 Task: Add an event with the title Third Coffee Meeting with Key Industry Expert, date '2024/03/10', time 7:50 AM to 9:50 AMand add a description: Staff Training on Customer Service is a comprehensive and interactive program designed to equip employees with the skills, knowledge, and mindset necessary to deliver exceptional customer service experiences. This training focuses on building strong customer relationships, enhancing communication skills, and developing problem-solving abilities to exceed customer expectations._x000D_
_x000D_
, put the event into Green category, logged in from the account softage.7@softage.netand send the event invitation to softage.10@softage.net and softage.5@softage.net. Set a reminder for the event 181 day before
Action: Mouse moved to (74, 102)
Screenshot: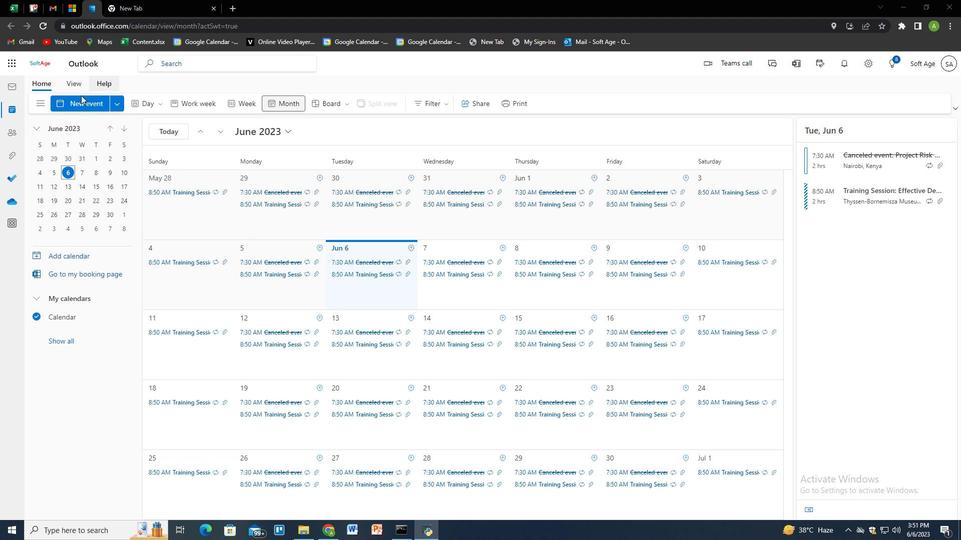 
Action: Mouse pressed left at (74, 102)
Screenshot: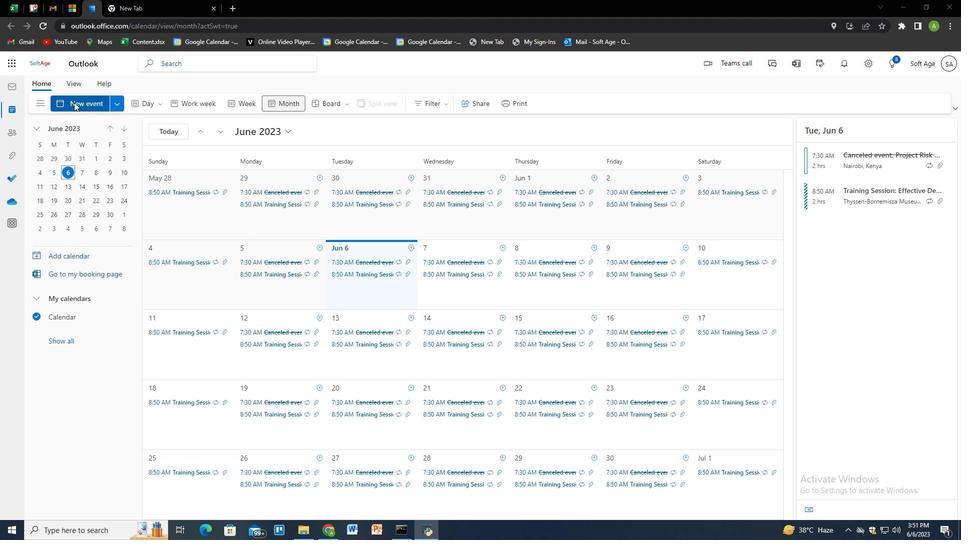 
Action: Mouse moved to (343, 176)
Screenshot: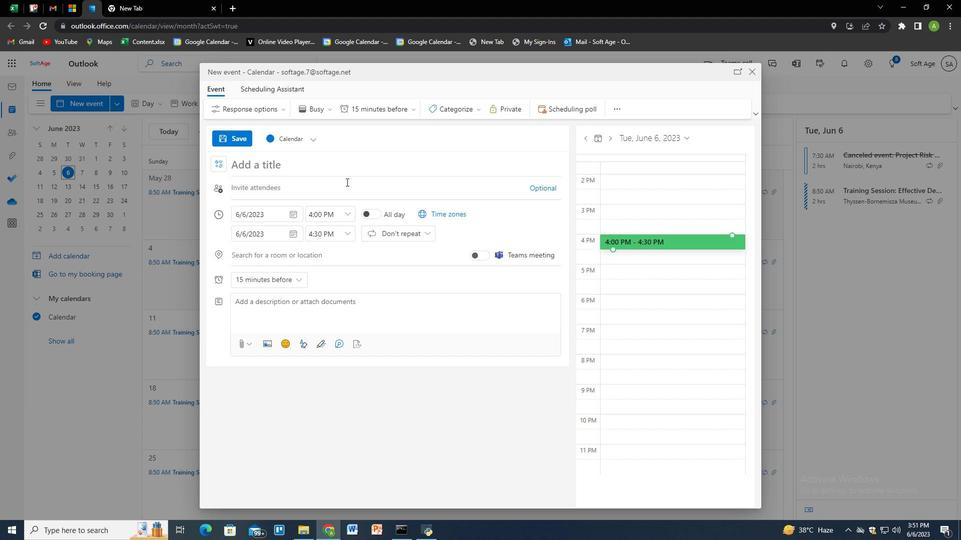 
Action: Key pressed <Key.shift>Third<Key.space><Key.shift>Coffee<Key.space><Key.shift>Meeting<Key.space>eit<Key.backspace><Key.backspace><Key.backspace>wti<Key.backspace><Key.backspace>ith<Key.space><Key.shift>Key<Key.space><Key.shift>Industry<Key.space><Key.shift>Expert
Screenshot: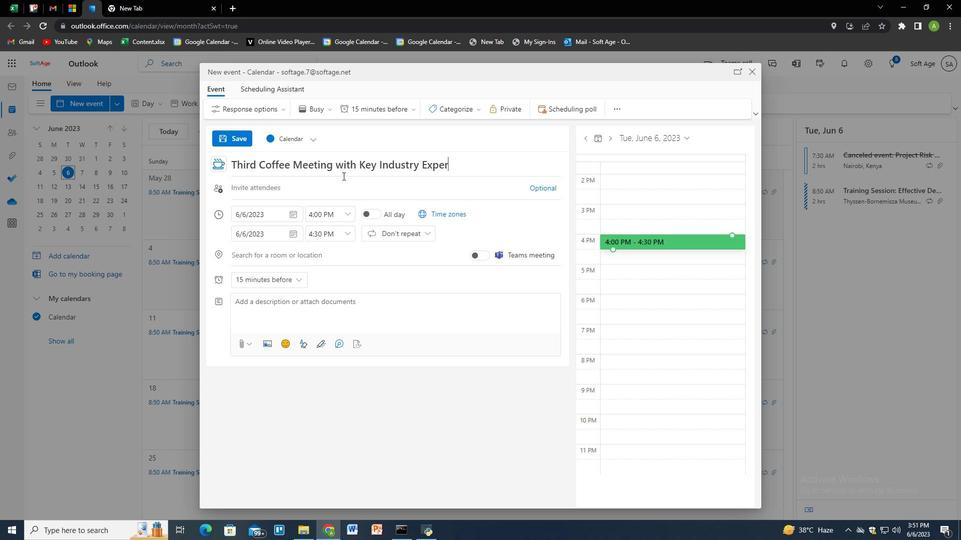 
Action: Mouse moved to (289, 213)
Screenshot: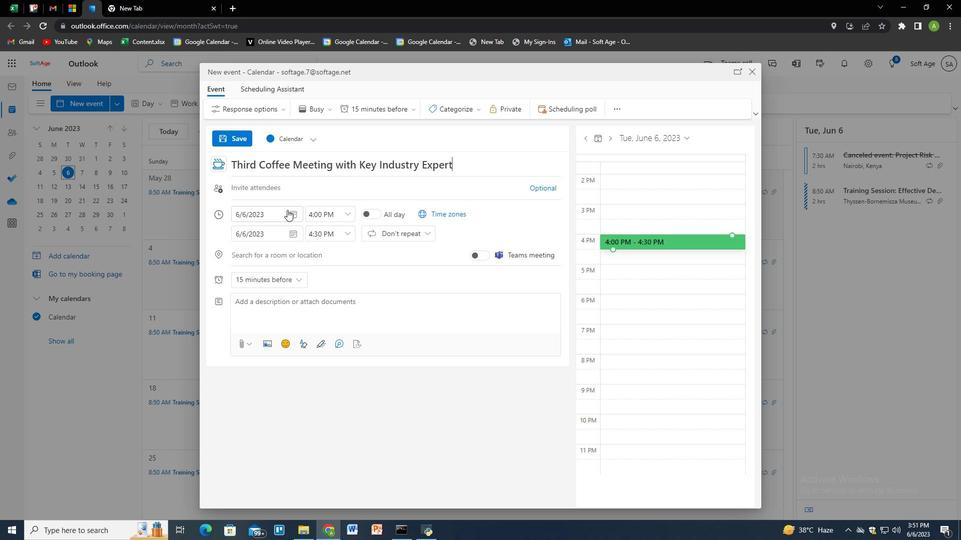 
Action: Mouse pressed left at (289, 213)
Screenshot: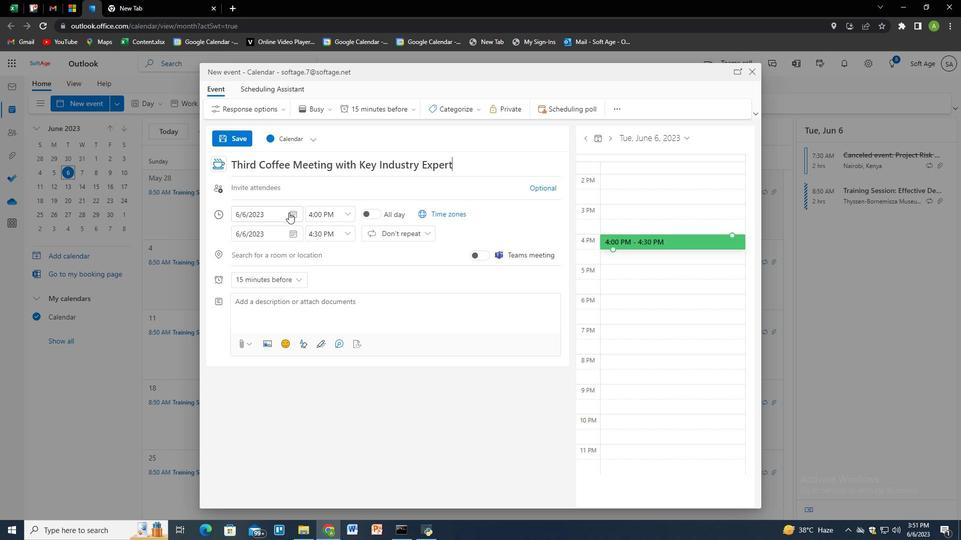 
Action: Mouse moved to (287, 230)
Screenshot: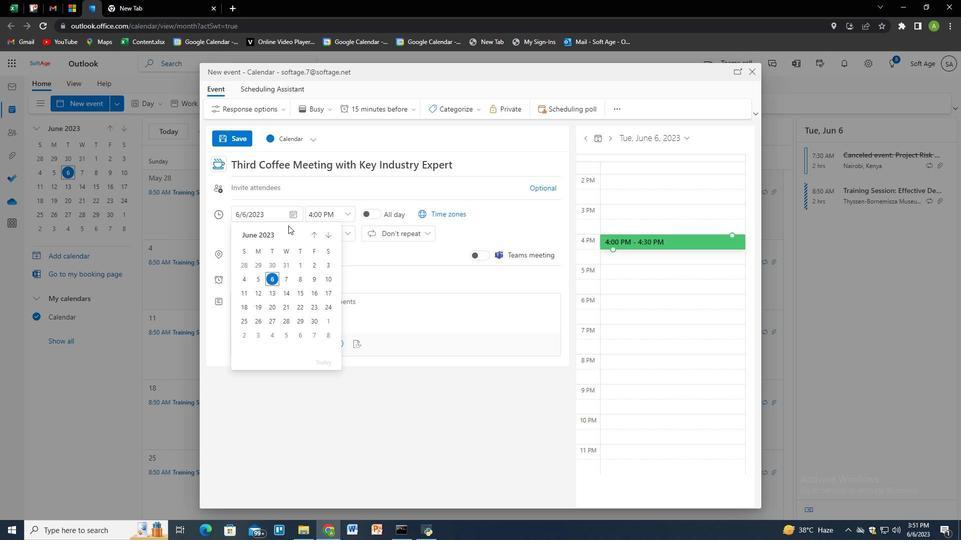 
Action: Mouse pressed left at (287, 230)
Screenshot: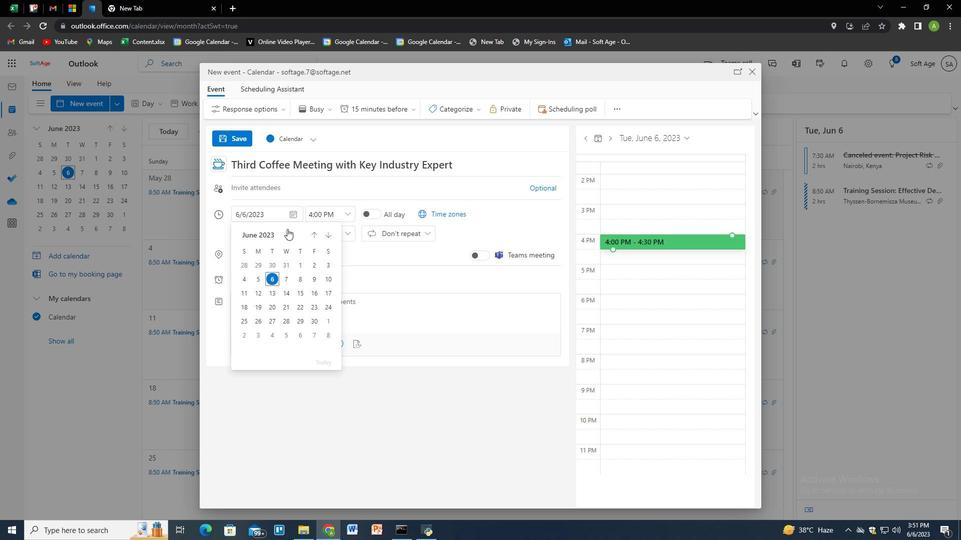 
Action: Mouse moved to (285, 237)
Screenshot: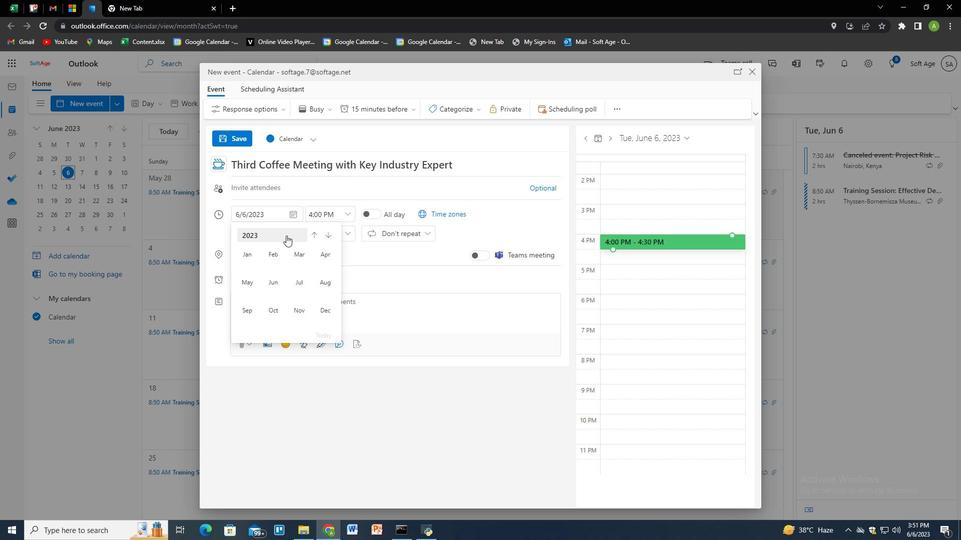 
Action: Mouse pressed left at (285, 237)
Screenshot: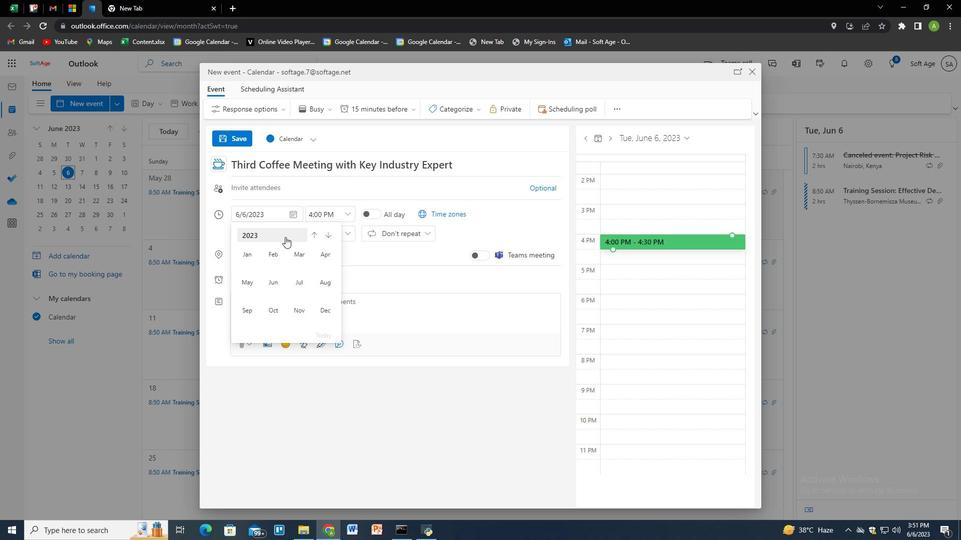 
Action: Mouse moved to (245, 281)
Screenshot: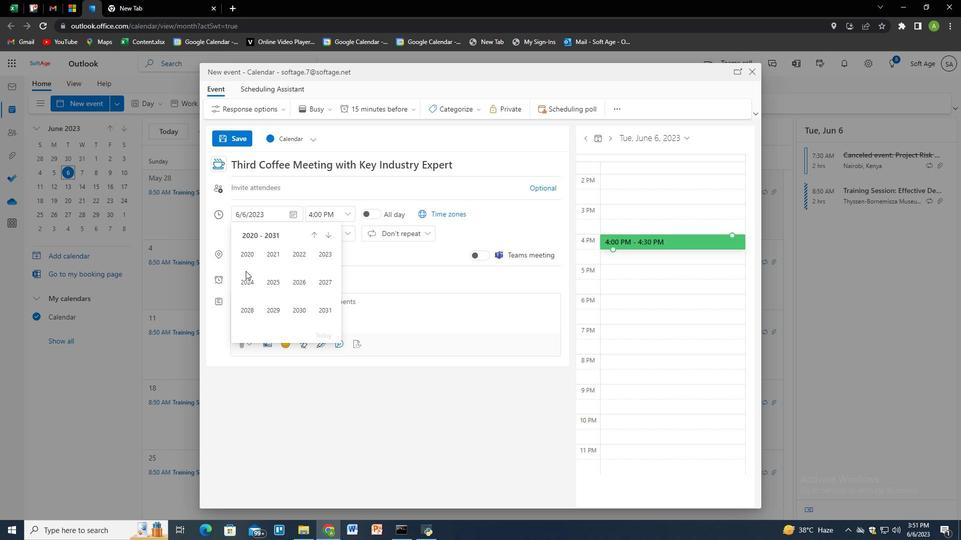 
Action: Mouse pressed left at (245, 281)
Screenshot: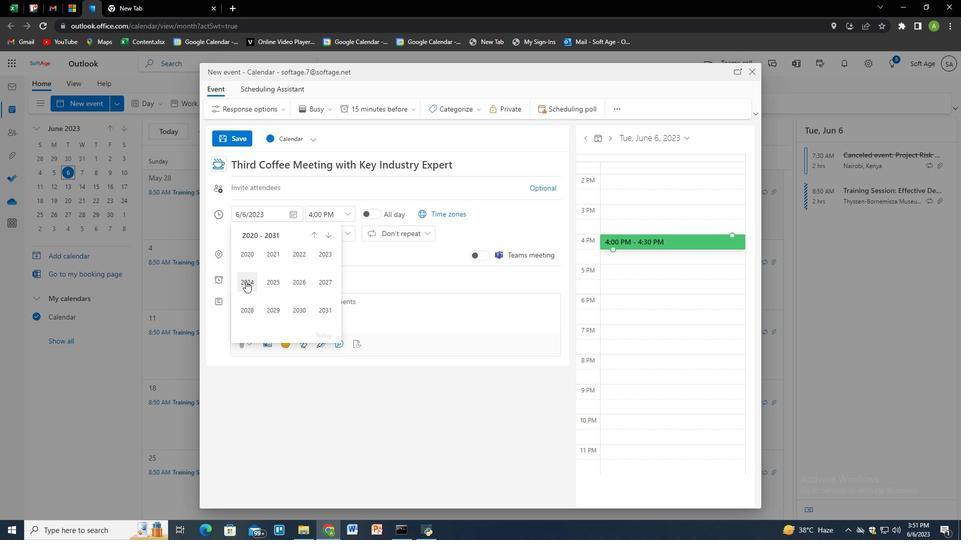 
Action: Mouse moved to (296, 256)
Screenshot: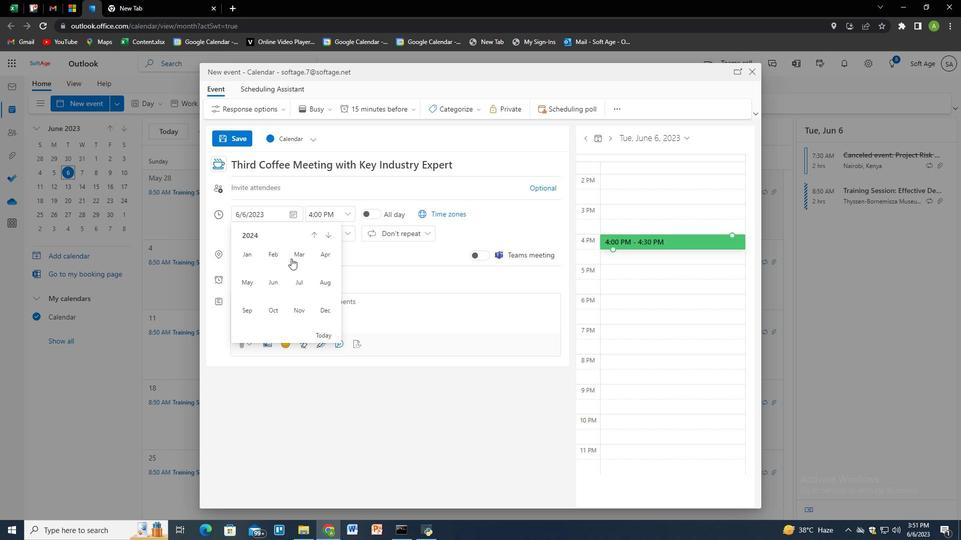 
Action: Mouse pressed left at (296, 256)
Screenshot: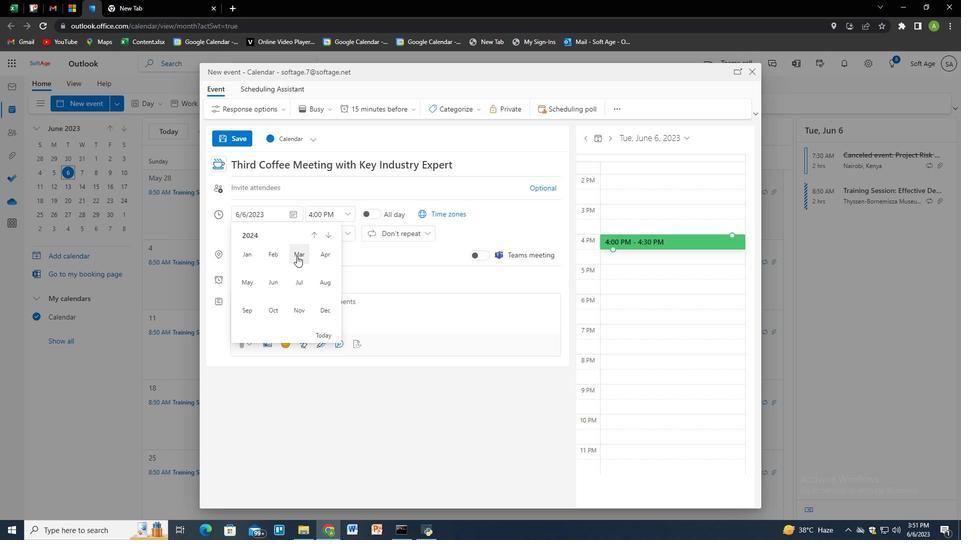 
Action: Mouse moved to (244, 292)
Screenshot: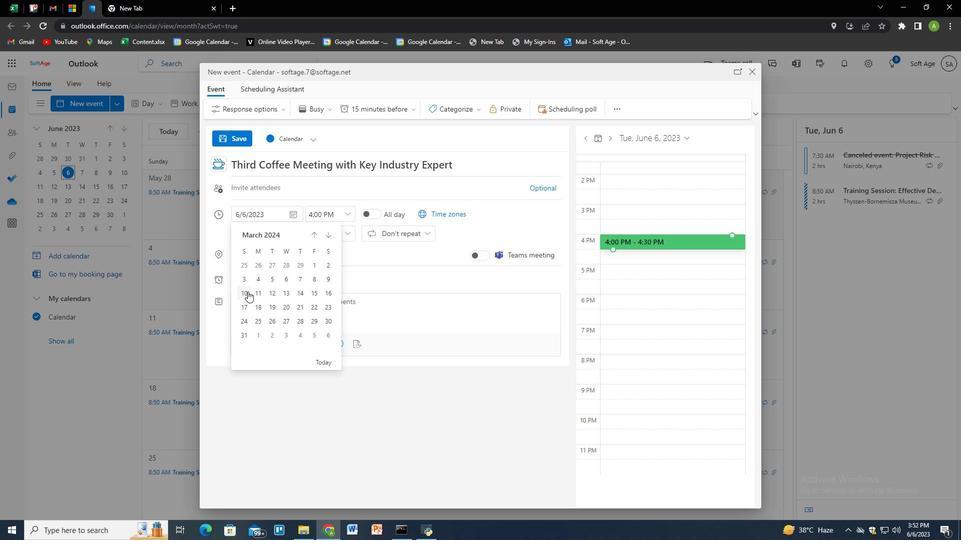 
Action: Mouse pressed left at (244, 292)
Screenshot: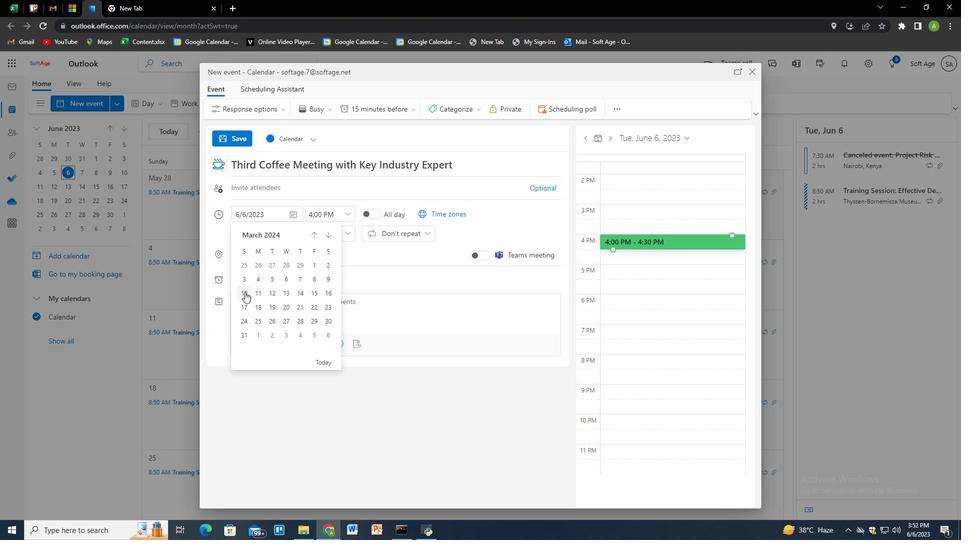 
Action: Mouse moved to (320, 217)
Screenshot: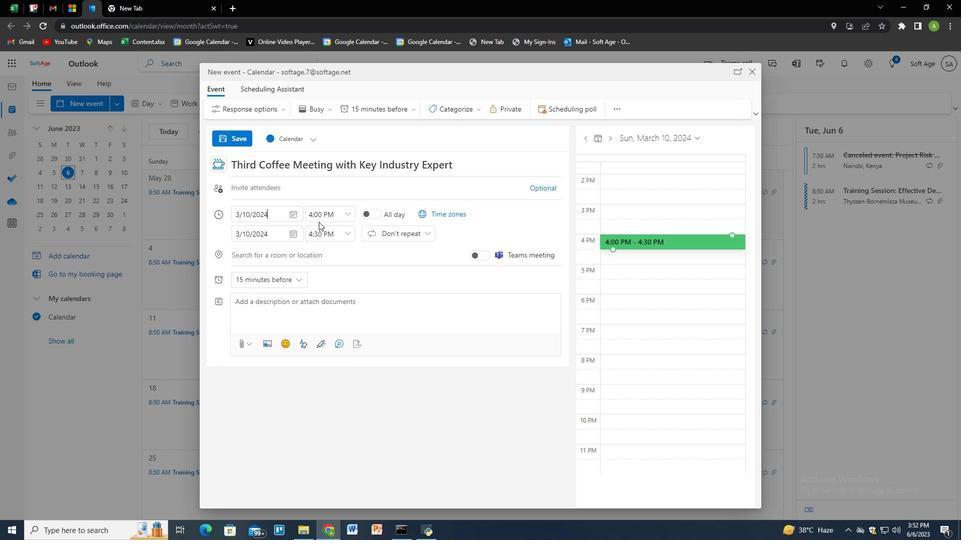 
Action: Mouse pressed left at (320, 217)
Screenshot: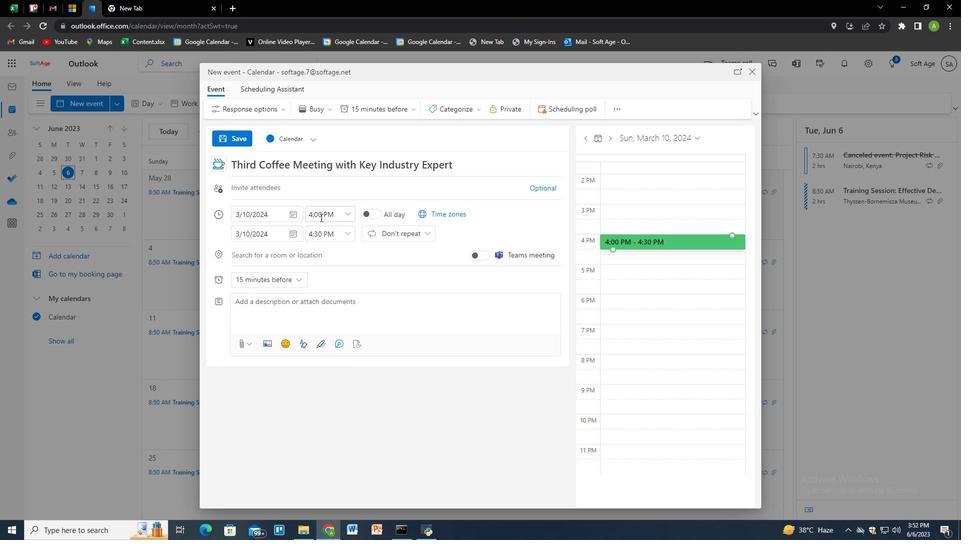 
Action: Key pressed 7<Key.shift_r>:50<Key.space><Key.shift>AM<Key.tab><Key.tab>9<Key.shift_r>:50<Key.space><Key.shift>AMM
Screenshot: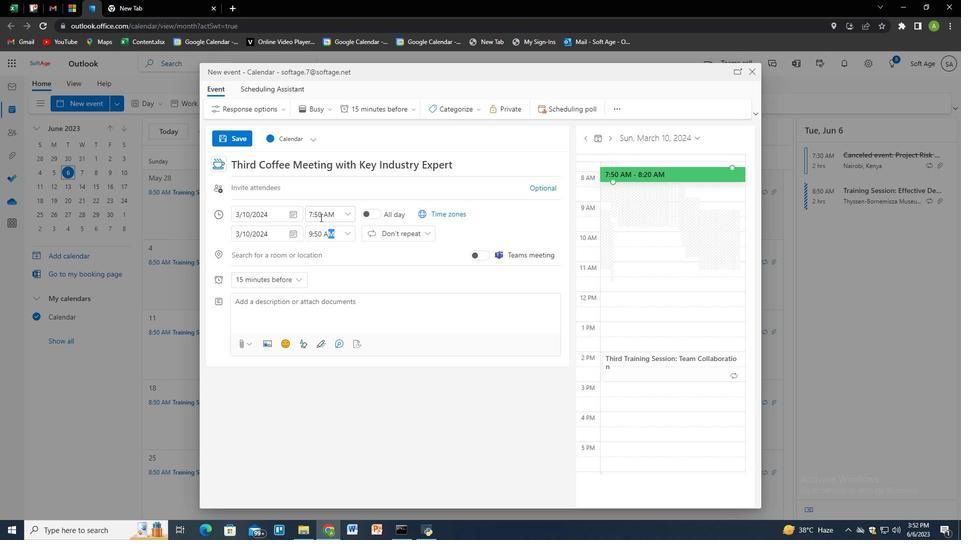 
Action: Mouse moved to (308, 269)
Screenshot: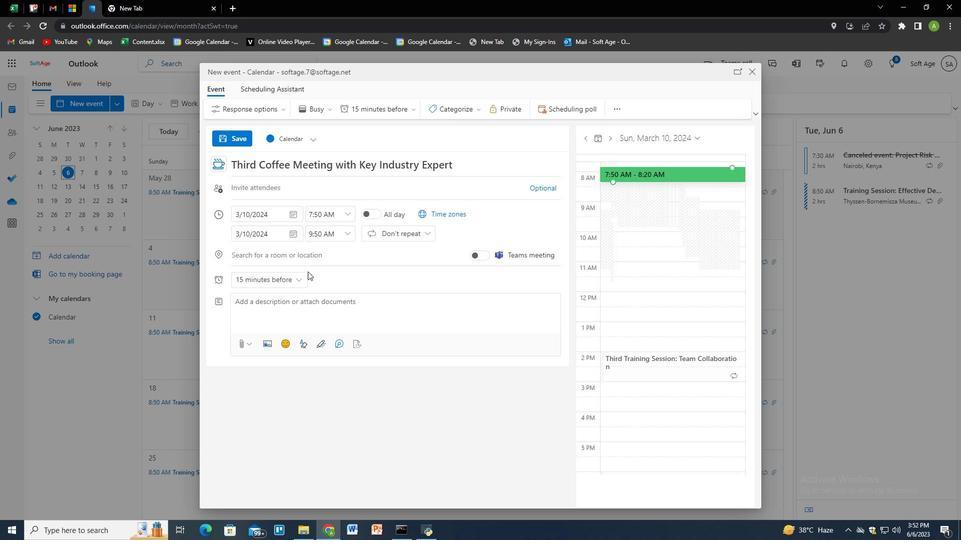 
Action: Key pressed <Key.tab><Key.tab><Key.tab><Key.tab><Key.tab><Key.tab><Key.tab><Key.shift>S<Key.backspace><Key.shift>Staff<Key.space><Key.shift>Training<Key.space>on<Key.space><Key.shift>Customer<Key.space><Key.shift>Service<Key.space>i
Screenshot: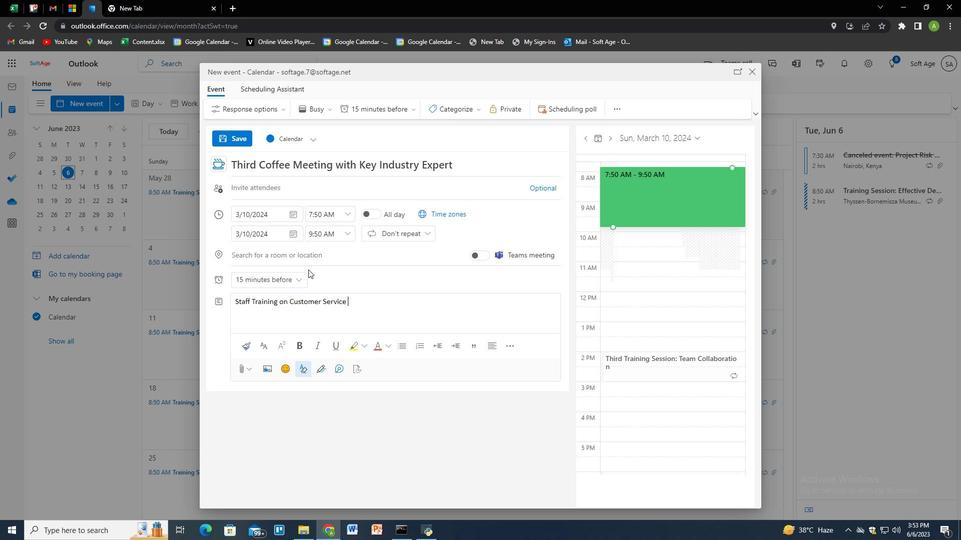 
Action: Mouse moved to (308, 269)
Screenshot: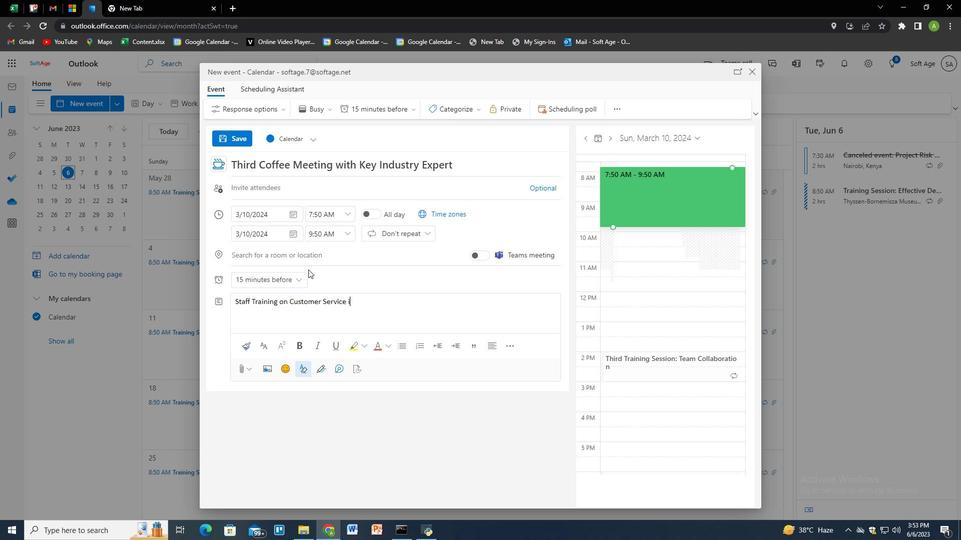
Action: Key pressed s<Key.space>a<Key.space>comprehensive<Key.space>and<Key.space>interactive<Key.space>program<Key.space>designed<Key.space>to<Key.space>equ
Screenshot: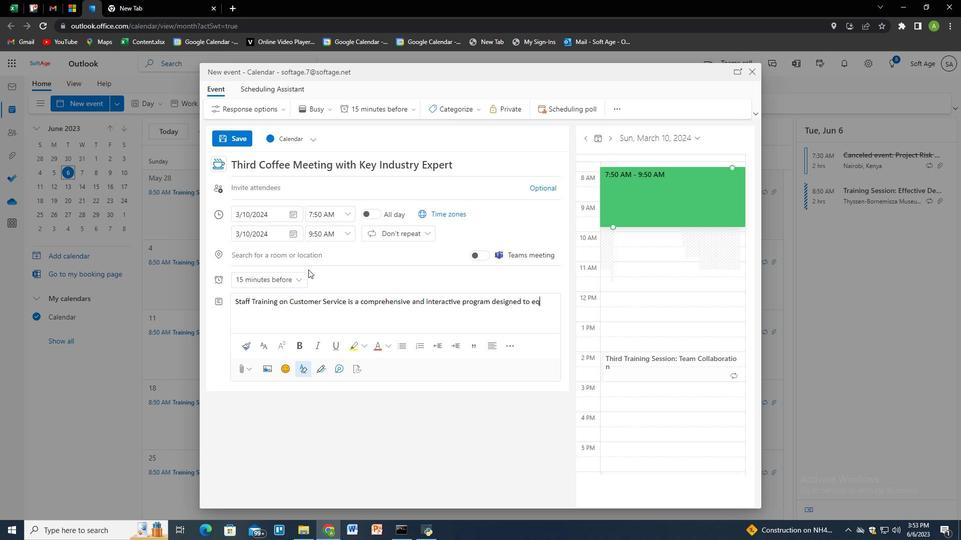 
Action: Mouse moved to (963, 526)
Screenshot: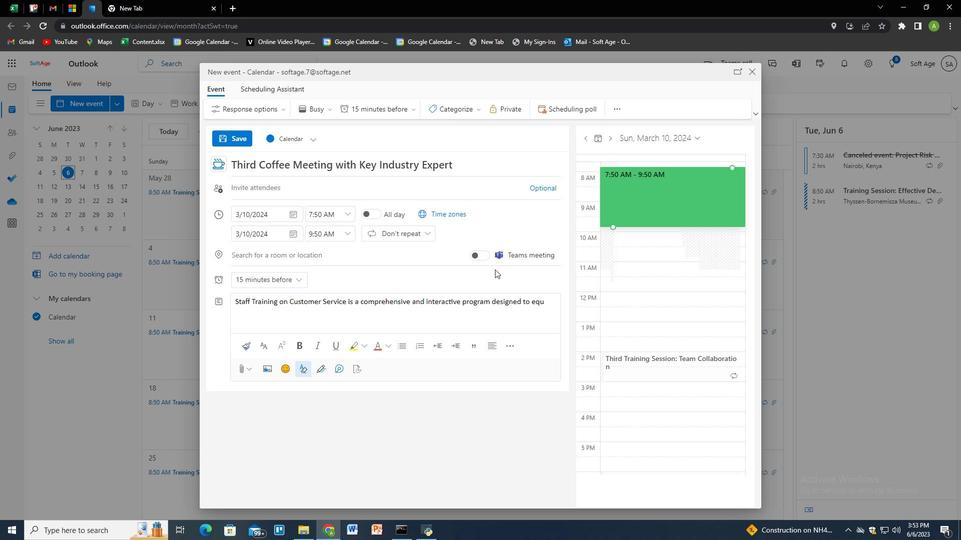 
Action: Key pressed ip<Key.space>employees<Key.space>with<Key.space>the<Key.space>skills,<Key.space>knowledge,<Key.space>and<Key.space>mindset<Key.space>necessary<Key.space>to<Key.space>delivery<Key.space>exceptional<Key.space>customer<Key.space>sevice<Key.backspace><Key.backspace><Key.backspace><Key.backspace>rcic<Key.backspace><Key.backspace><Key.backspace>vice<Key.space>experiences.<Key.space><Key.shift>This<Key.space>training<Key.space>focuses<Key.space>on<Key.space>building<Key.space>strong<Key.space>customer<Key.space>relas<Key.backspace>tionships,<Key.space>enc<Key.backspace>hancing<Key.space>communicat
Screenshot: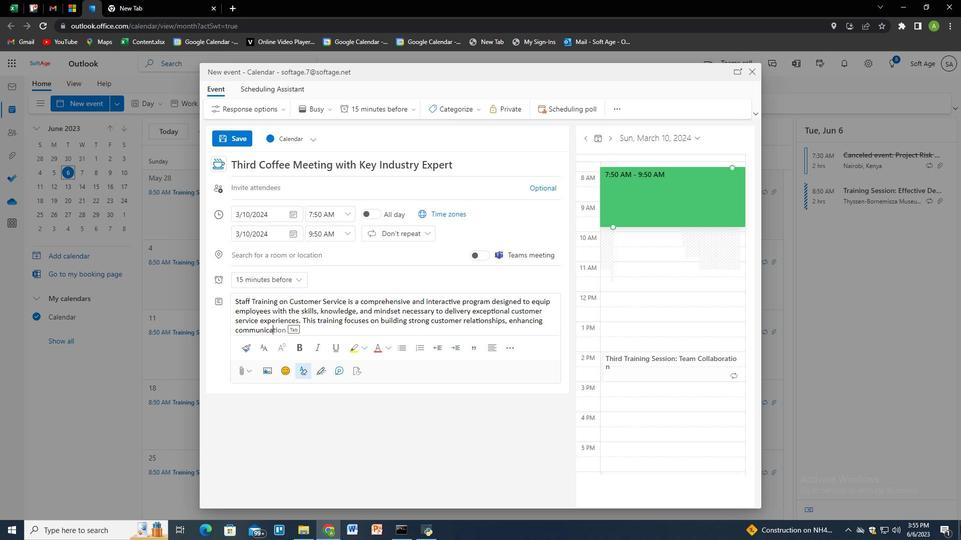 
Action: Mouse moved to (961, 526)
Screenshot: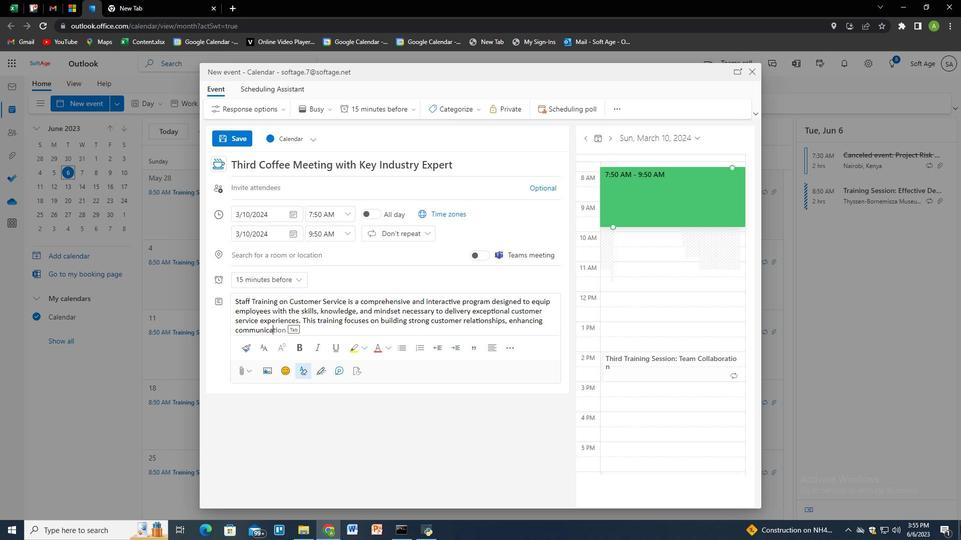
Action: Key pressed ions<Key.backspace><Key.space>skills,<Key.space>nd<Key.space>d<Key.backspace><Key.backspace><Key.backspace><Key.backspace>and<Key.space>developing<Key.space>problem-solving<Key.space>abiit<Key.backspace><Key.backspace>lities<Key.space><Key.backspace><Key.backspace><Key.backspace>ies<Key.space>to<Key.space><Key.backspace><Key.backspace><Key.backspace><Key.backspace><Key.backspace><Key.backspace><Key.backspace>es<Key.space>to<Key.space>exceed<Key.space>customer<Key.space>expectations.
Screenshot: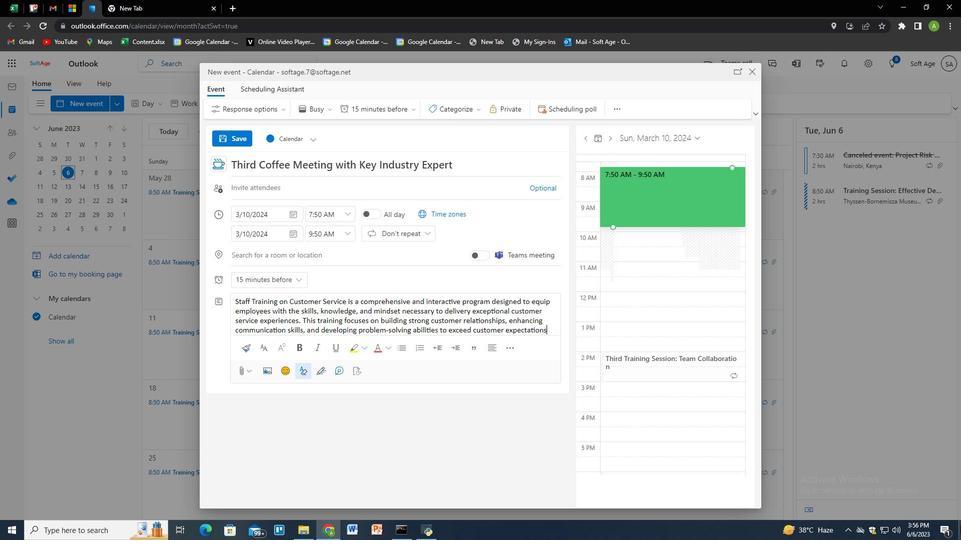 
Action: Mouse moved to (431, 108)
Screenshot: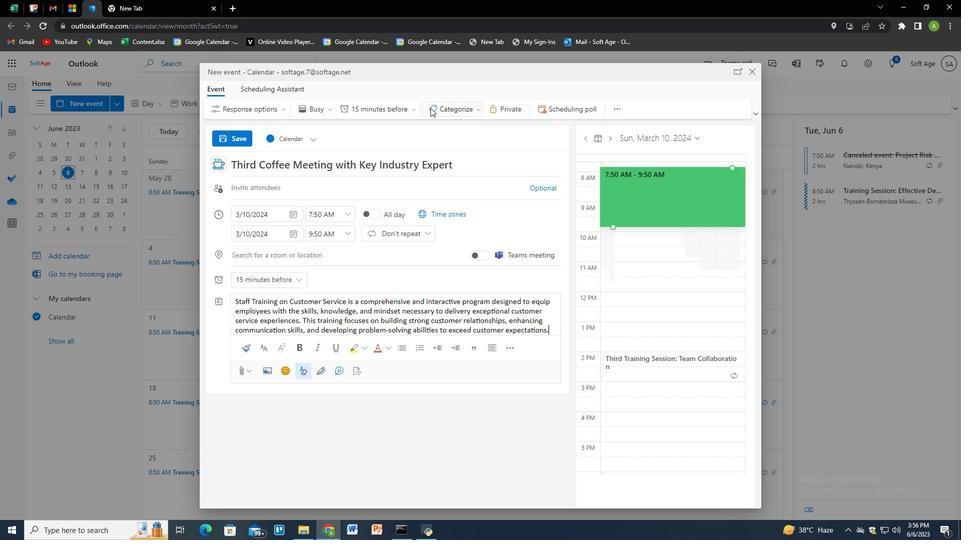 
Action: Mouse pressed left at (431, 108)
Screenshot: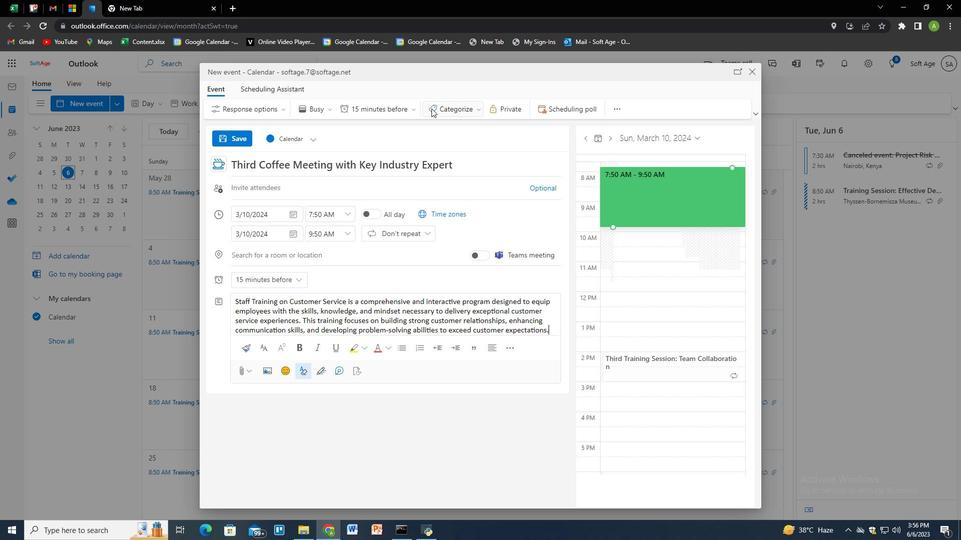 
Action: Mouse moved to (468, 145)
Screenshot: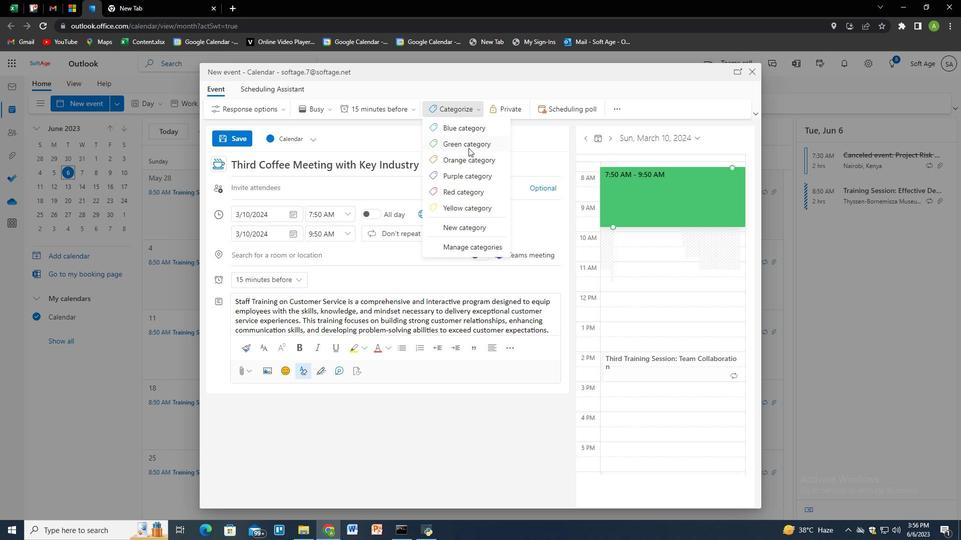 
Action: Mouse pressed left at (468, 145)
Screenshot: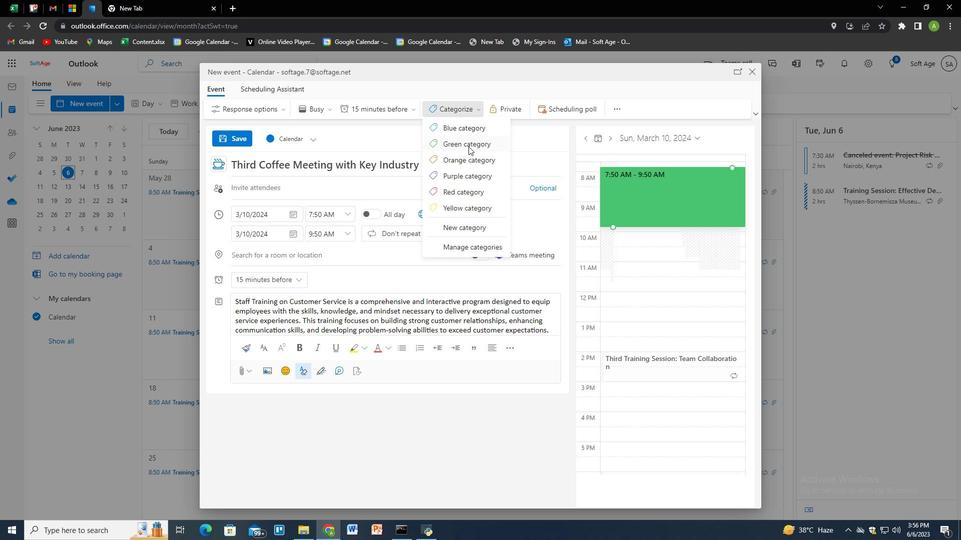 
Action: Mouse moved to (362, 110)
Screenshot: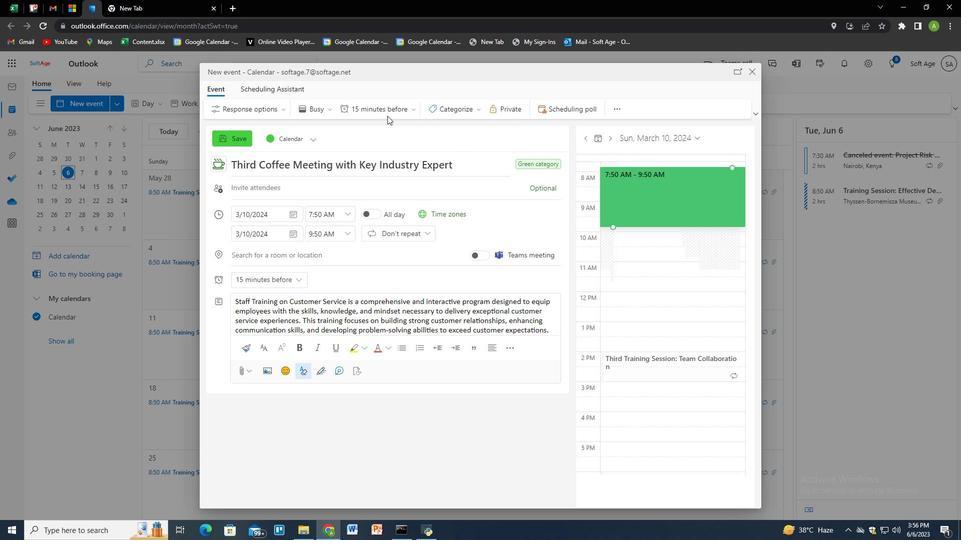 
Action: Mouse pressed left at (362, 110)
Screenshot: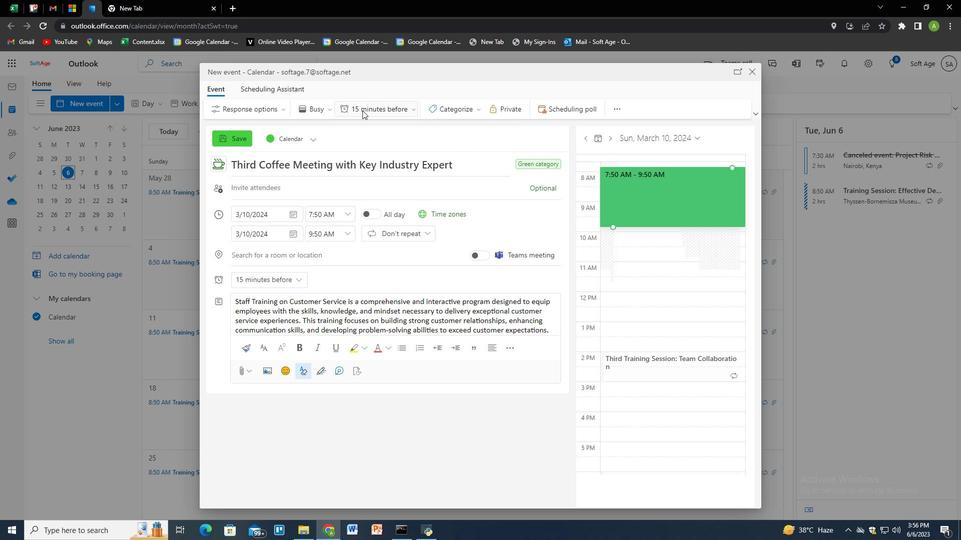 
Action: Mouse moved to (370, 309)
Screenshot: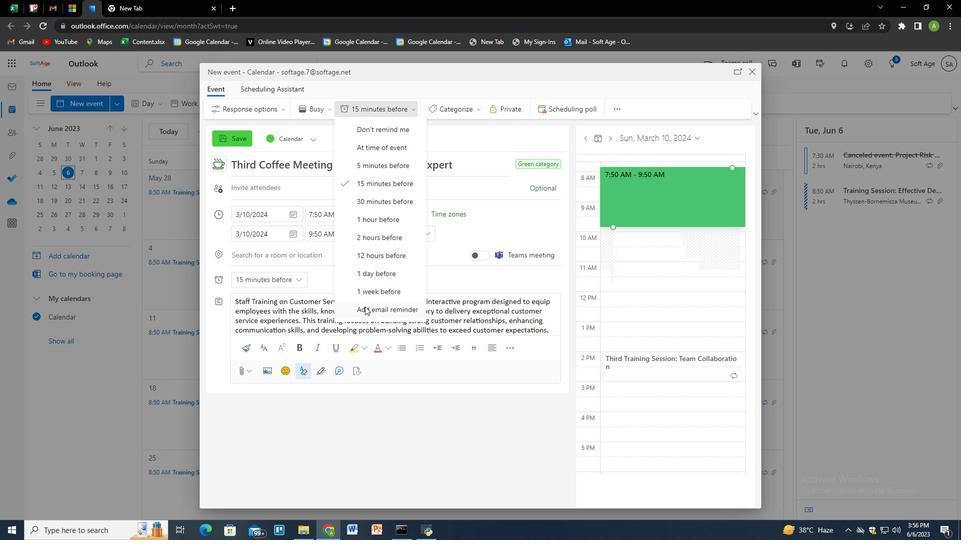 
Action: Mouse pressed left at (370, 309)
Screenshot: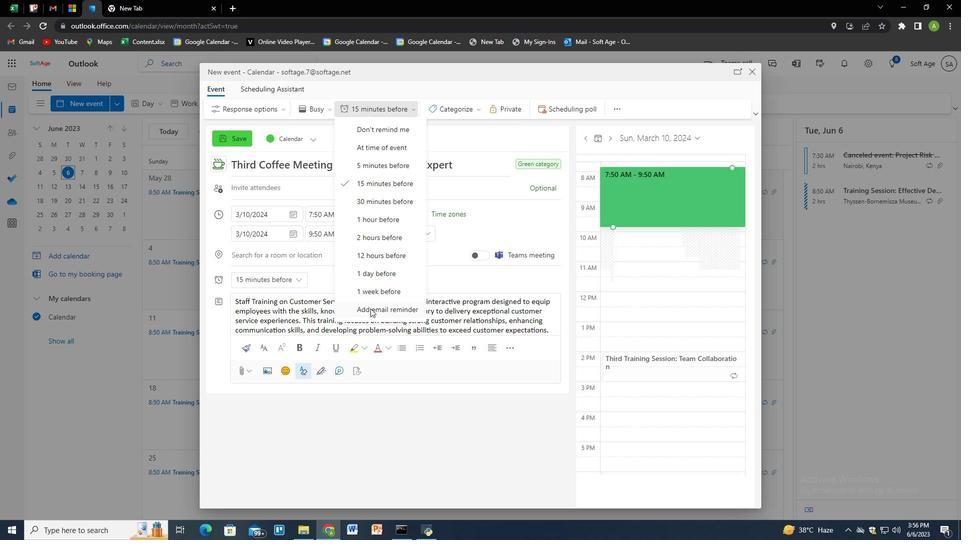 
Action: Mouse moved to (395, 216)
Screenshot: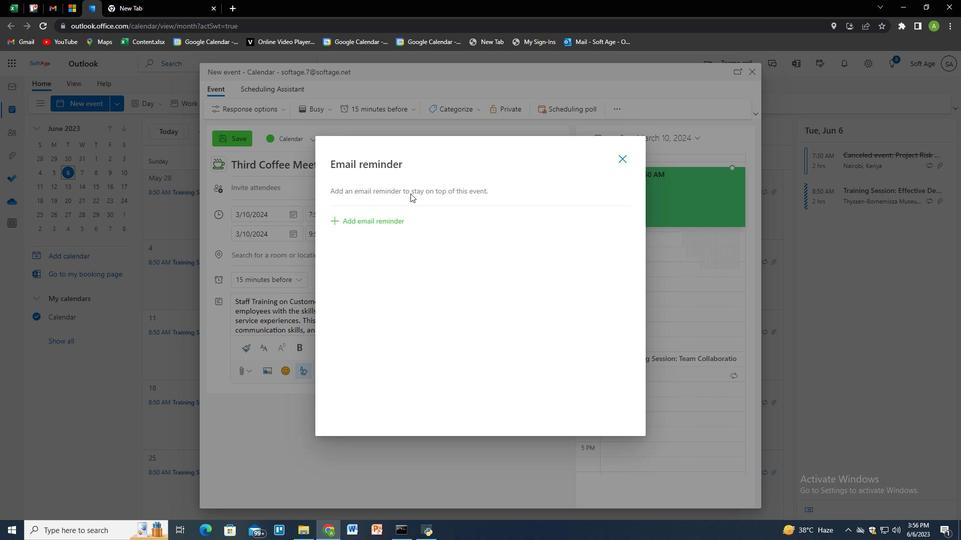 
Action: Mouse pressed left at (395, 216)
Screenshot: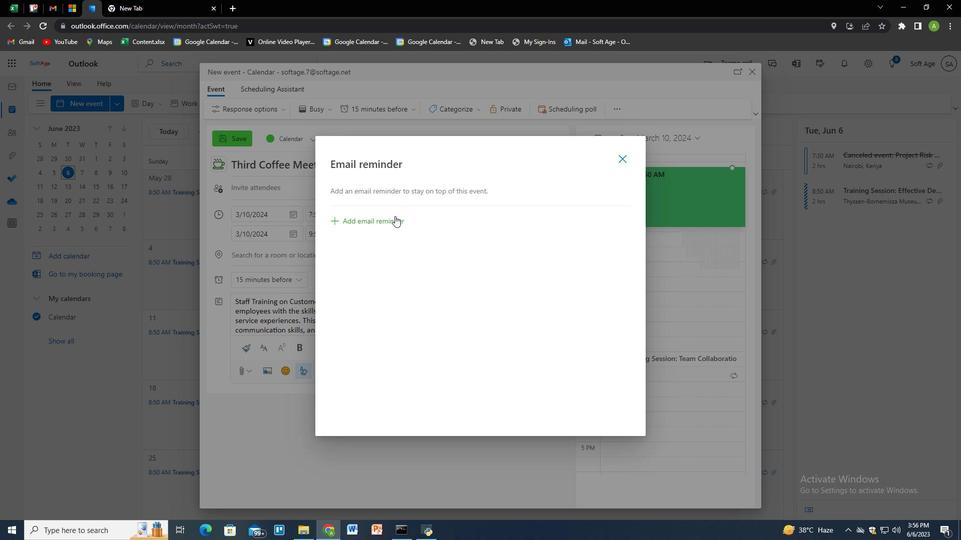
Action: Mouse moved to (433, 218)
Screenshot: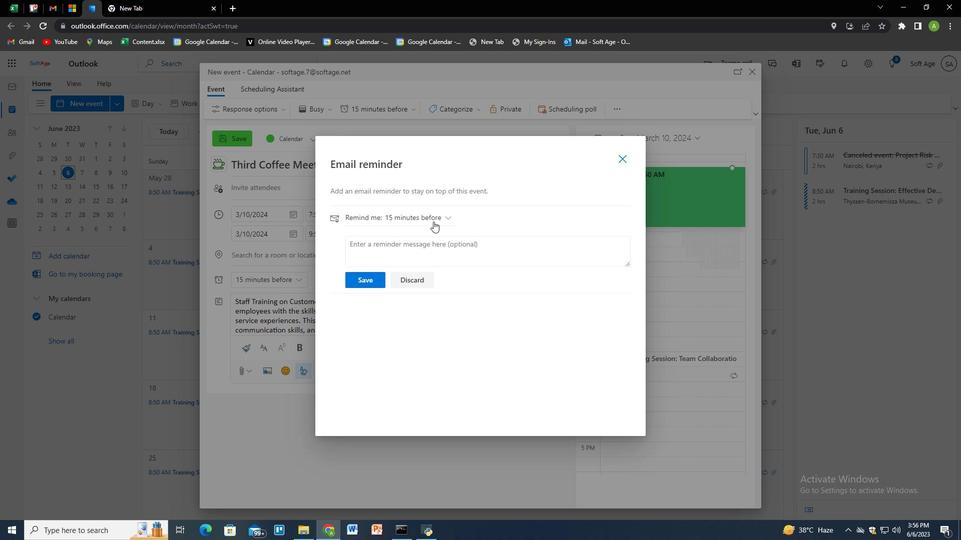 
Action: Mouse pressed left at (433, 218)
Screenshot: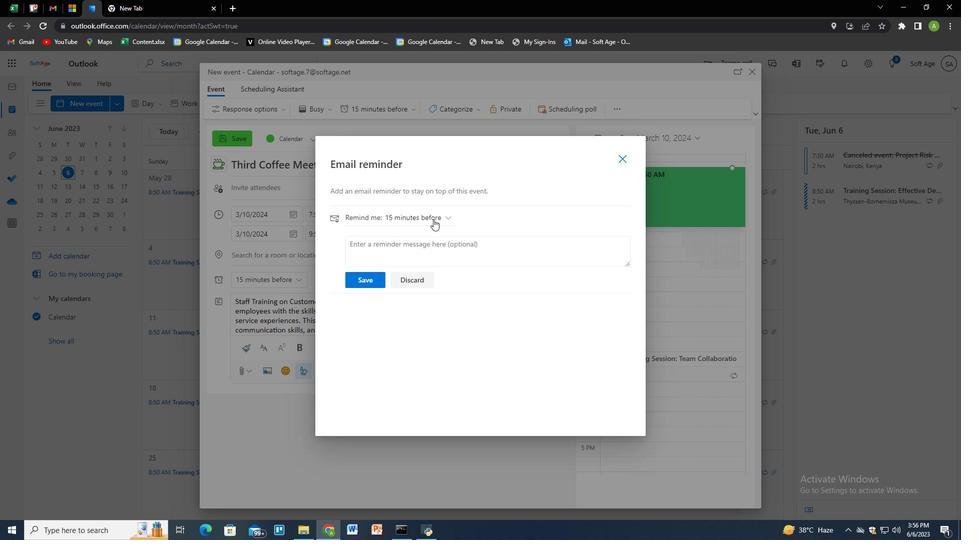 
Action: Mouse moved to (471, 255)
Screenshot: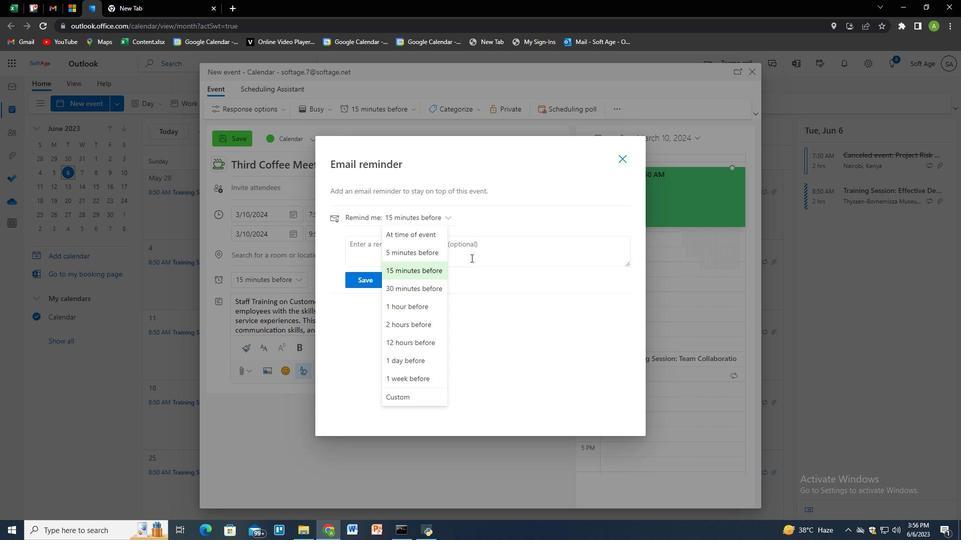 
Action: Mouse pressed left at (471, 255)
Screenshot: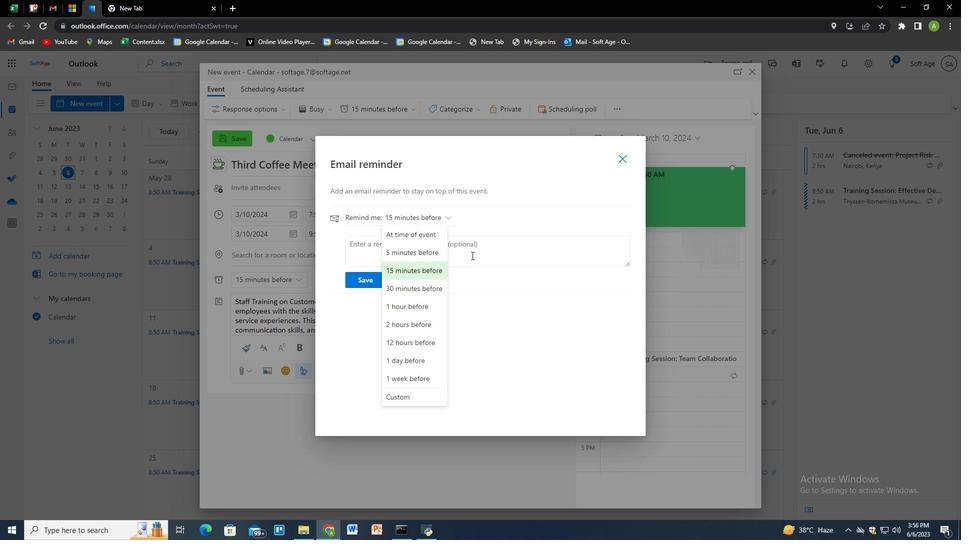
Action: Mouse moved to (436, 218)
Screenshot: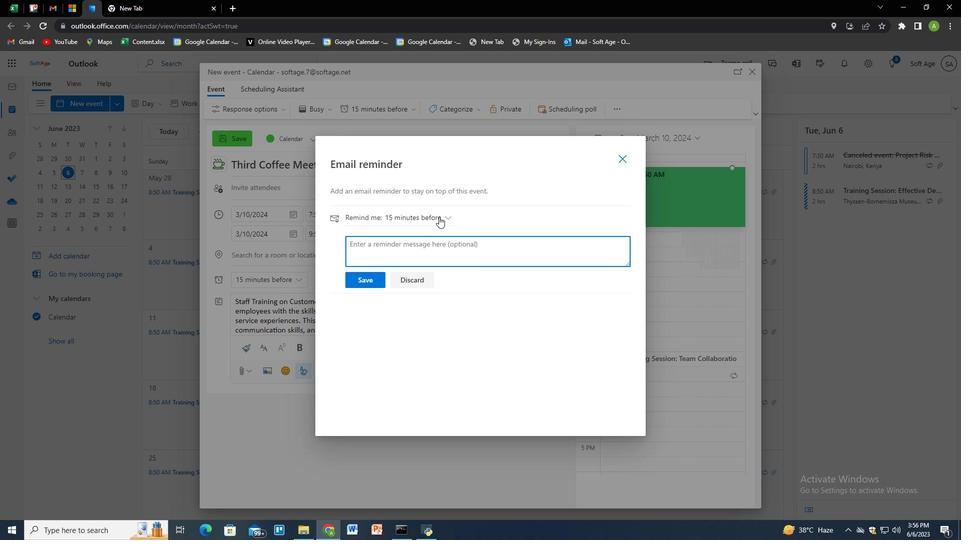 
Action: Mouse pressed left at (436, 218)
Screenshot: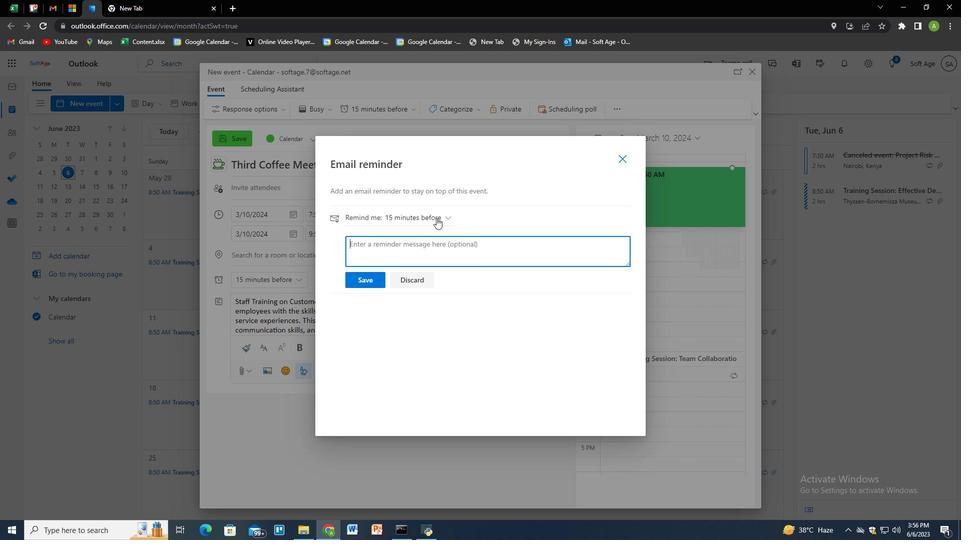 
Action: Mouse moved to (408, 395)
Screenshot: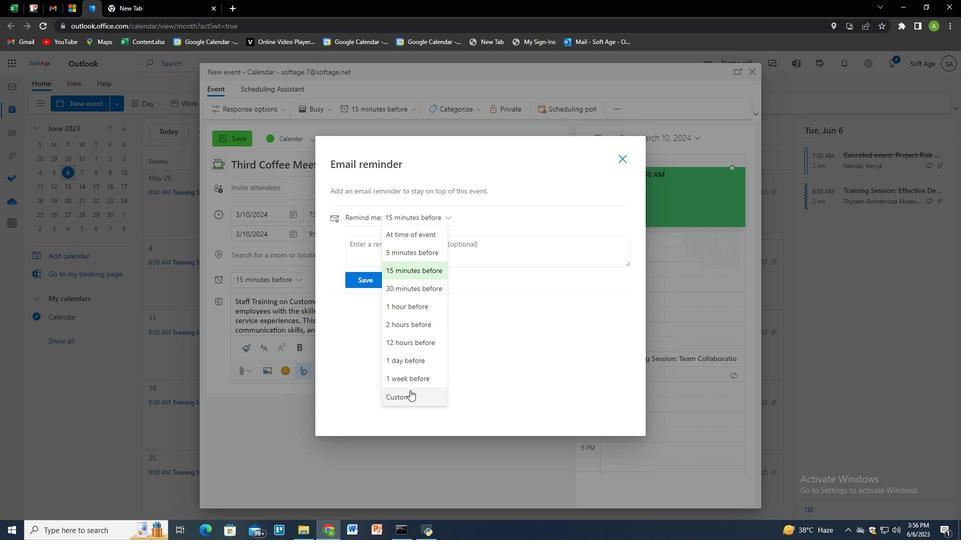 
Action: Mouse pressed left at (408, 395)
Screenshot: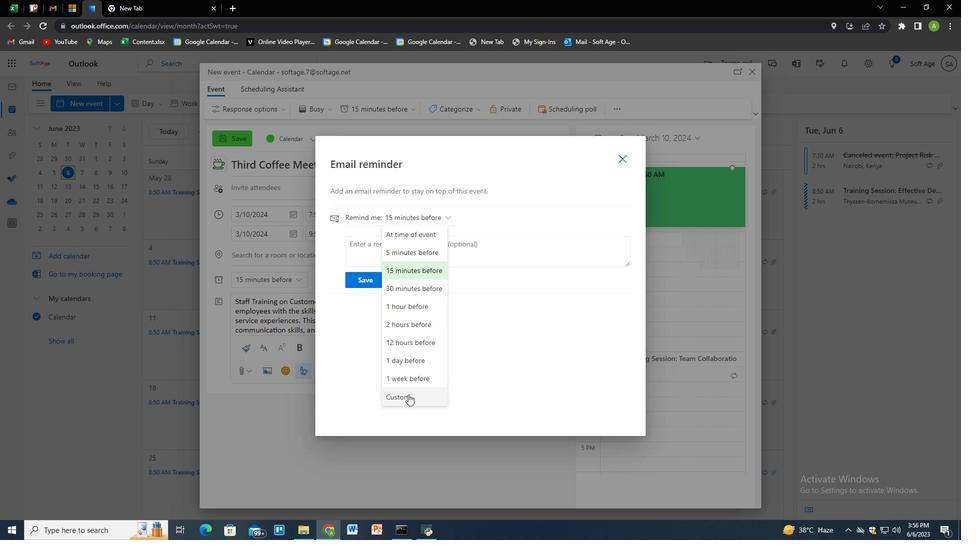 
Action: Mouse moved to (425, 278)
Screenshot: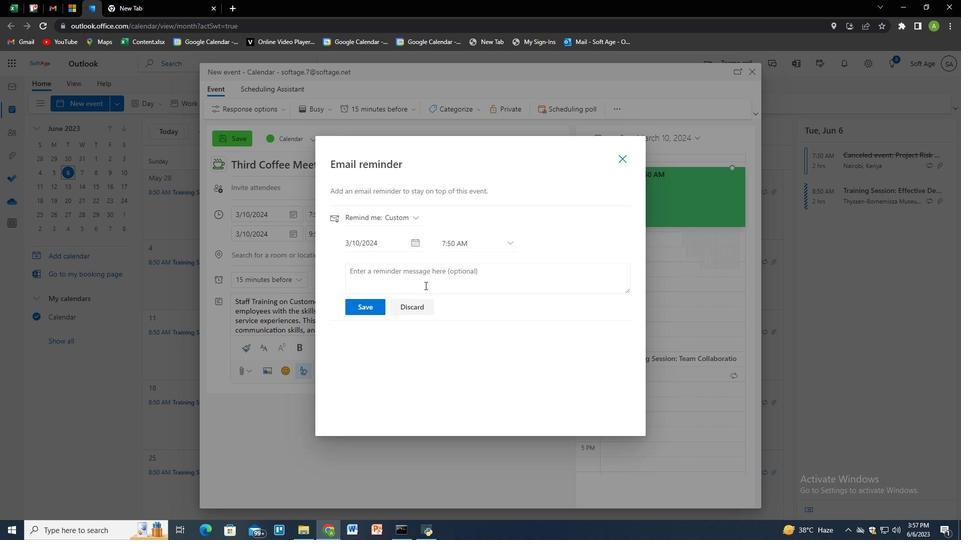 
Action: Mouse pressed left at (425, 278)
Screenshot: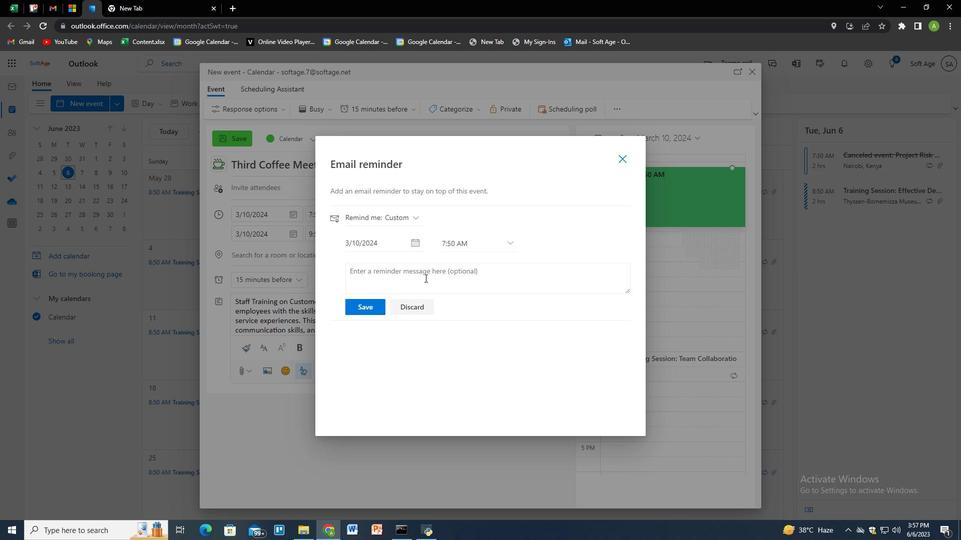 
Action: Key pressed 181<Key.space>day<Key.space>before<Key.tab><Key.tab><Key.enter>
Screenshot: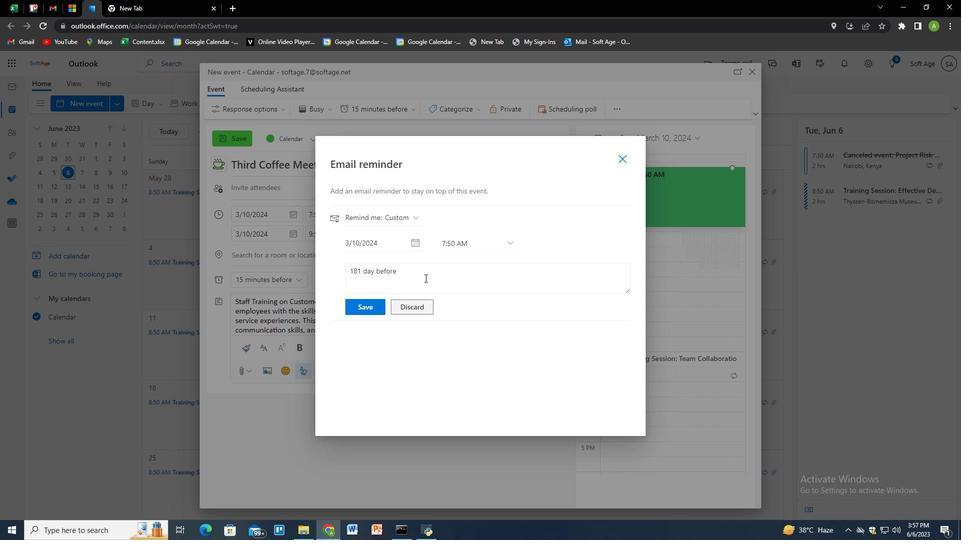 
Action: Mouse moved to (717, 273)
Screenshot: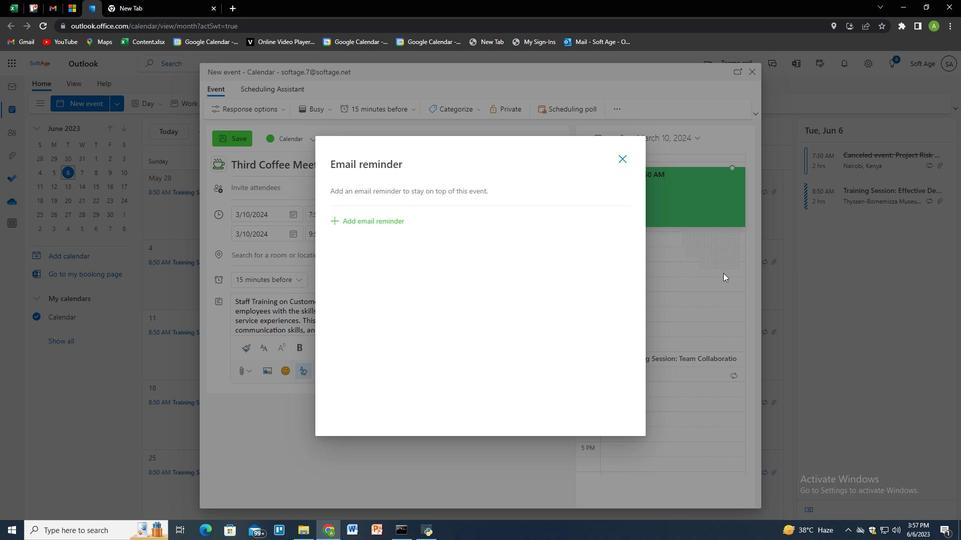 
Action: Mouse pressed left at (717, 273)
Screenshot: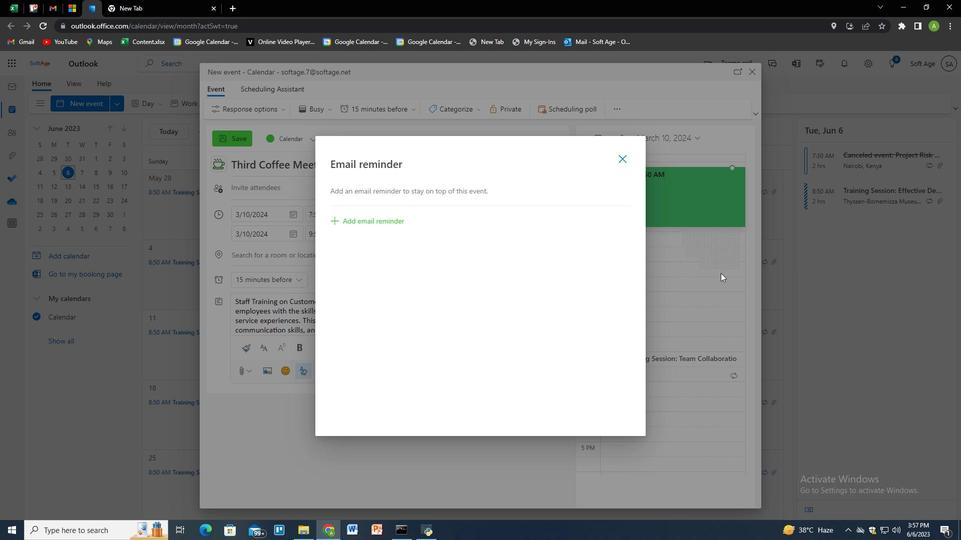 
Action: Mouse moved to (237, 132)
Screenshot: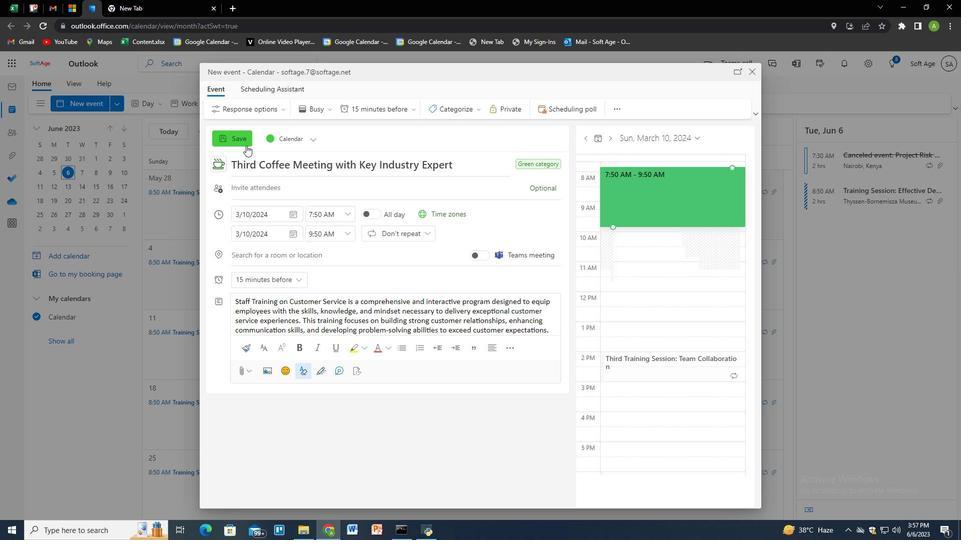 
Action: Mouse pressed left at (237, 132)
Screenshot: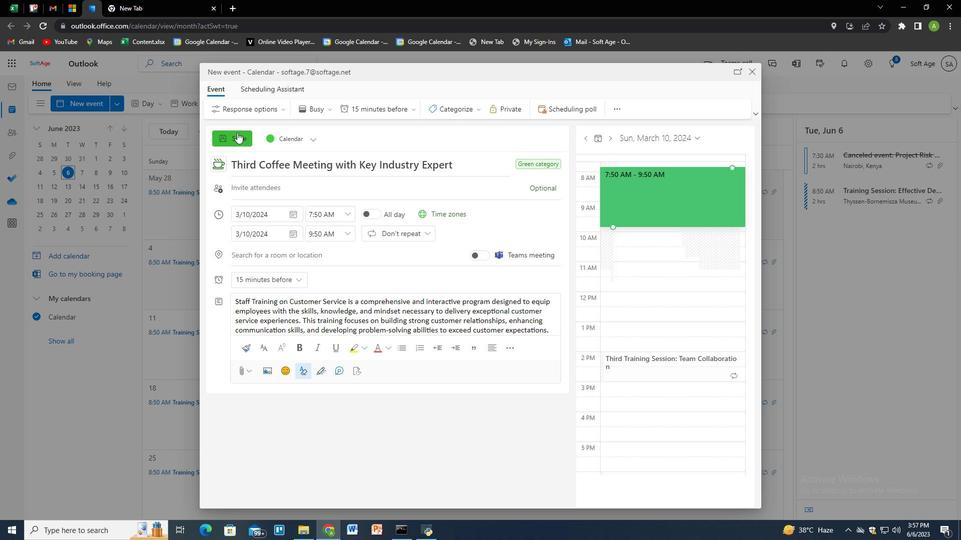 
Action: Mouse moved to (518, 337)
Screenshot: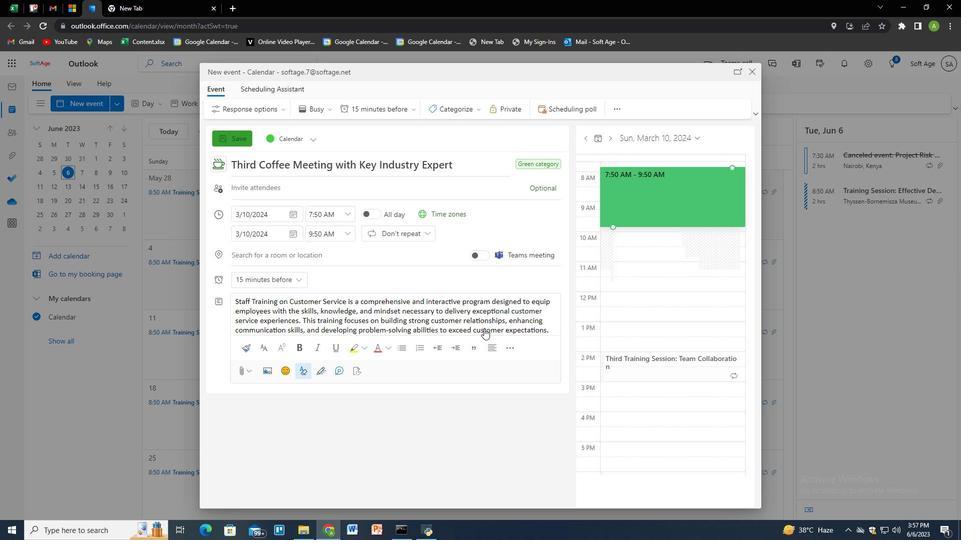 
